 Task: Set the "Error resilience" for the FFmpeg audio/video decoder to 1.
Action: Mouse moved to (114, 32)
Screenshot: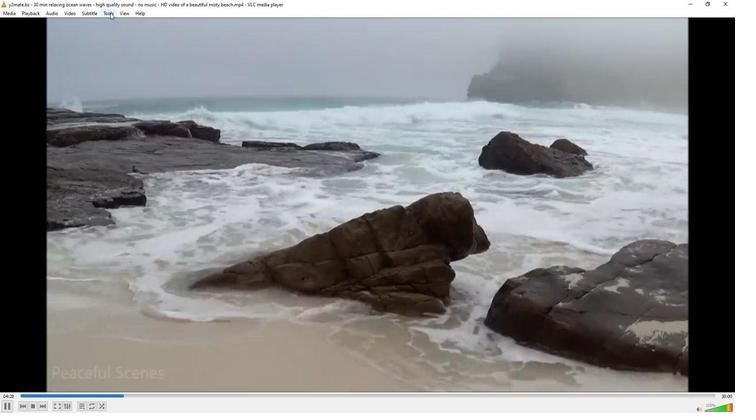 
Action: Mouse pressed left at (114, 32)
Screenshot: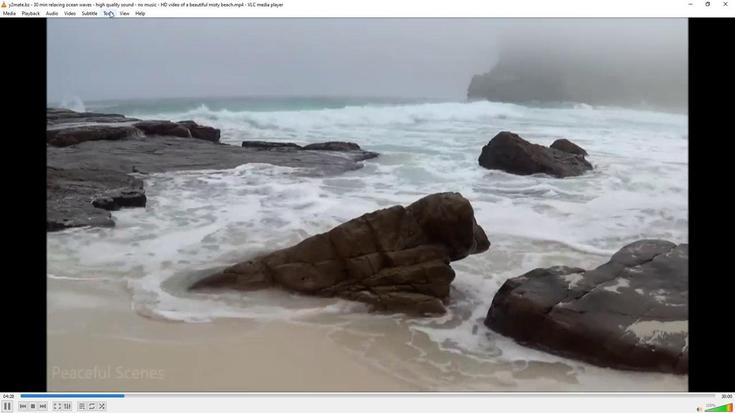
Action: Mouse moved to (147, 117)
Screenshot: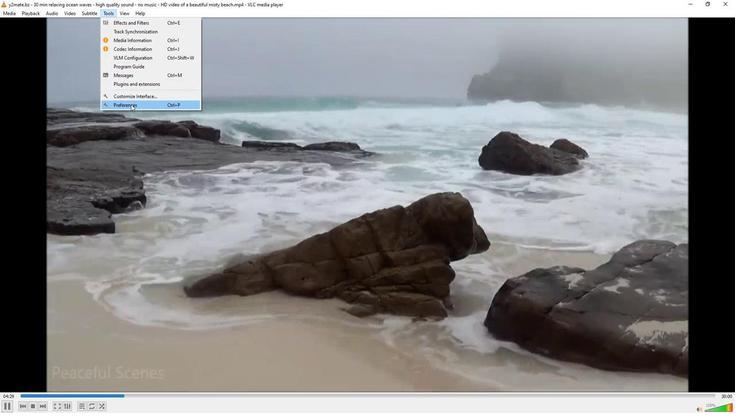 
Action: Mouse pressed left at (147, 117)
Screenshot: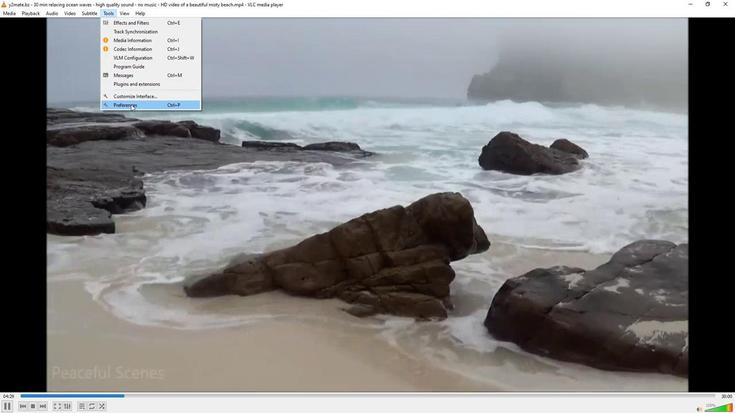
Action: Mouse moved to (83, 313)
Screenshot: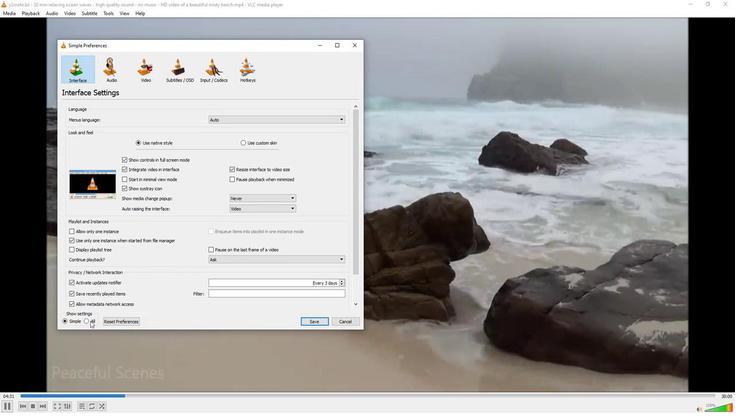 
Action: Mouse pressed left at (83, 313)
Screenshot: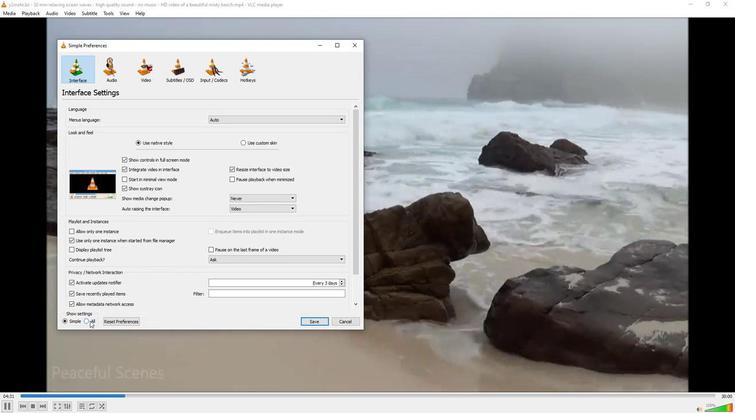 
Action: Mouse moved to (63, 214)
Screenshot: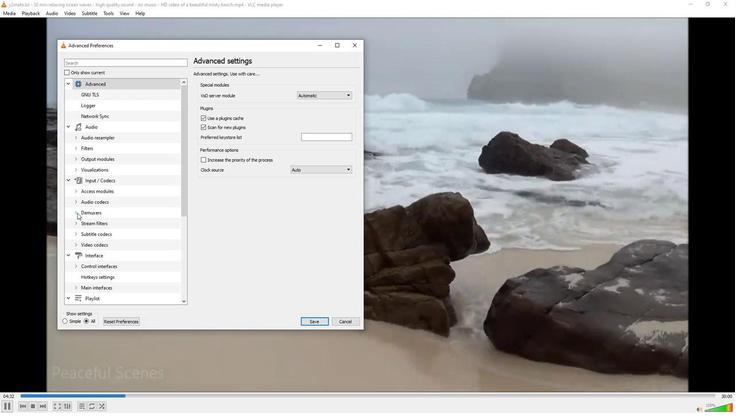 
Action: Mouse pressed left at (63, 214)
Screenshot: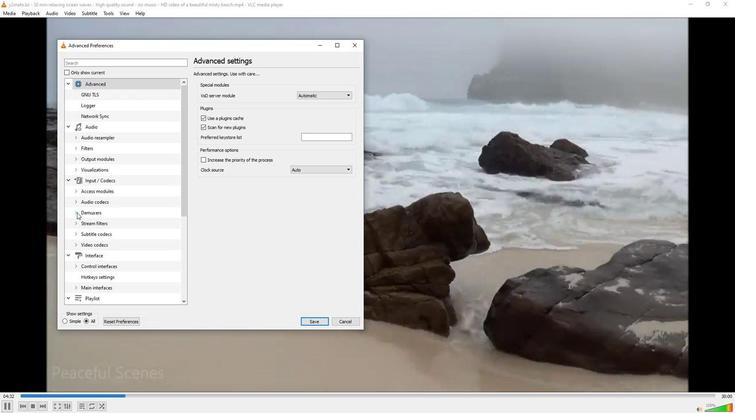 
Action: Mouse moved to (103, 228)
Screenshot: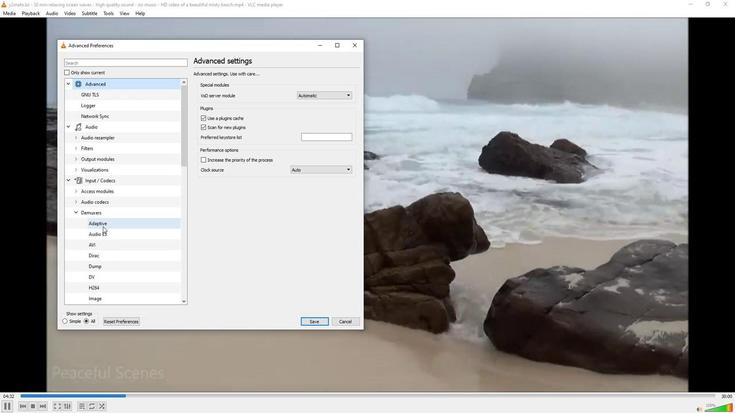 
Action: Mouse scrolled (103, 227) with delta (0, 0)
Screenshot: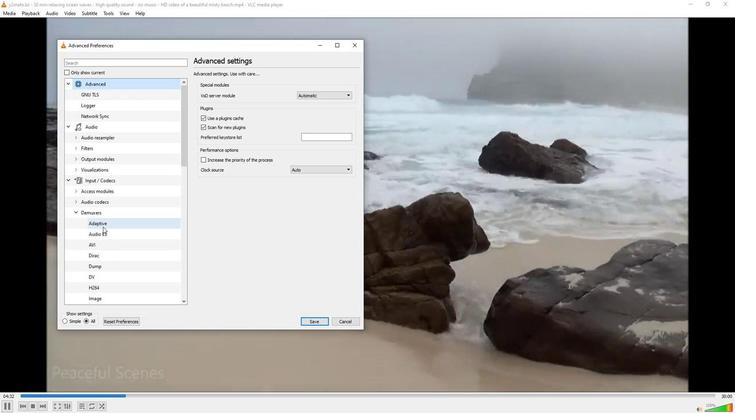 
Action: Mouse scrolled (103, 227) with delta (0, 0)
Screenshot: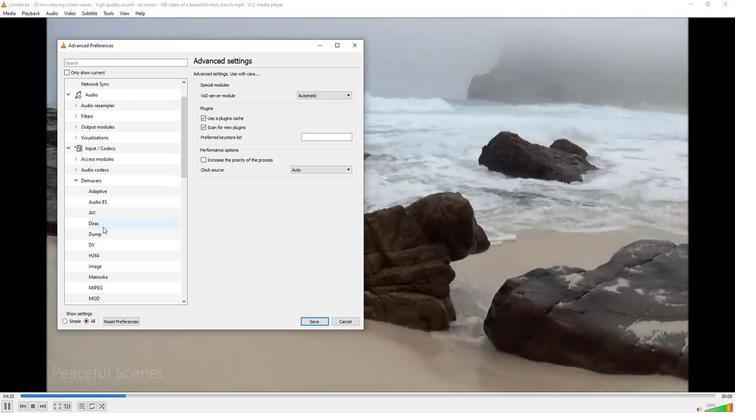 
Action: Mouse scrolled (103, 227) with delta (0, 0)
Screenshot: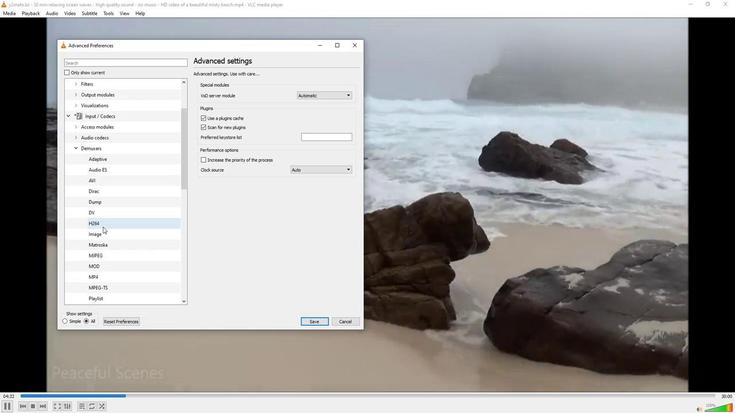 
Action: Mouse scrolled (103, 227) with delta (0, 0)
Screenshot: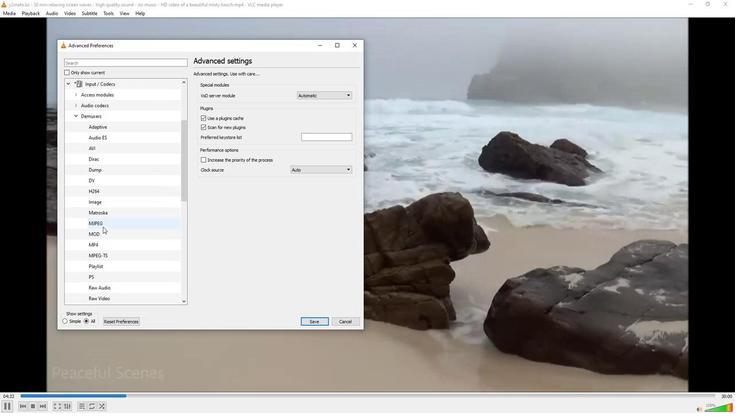 
Action: Mouse moved to (103, 228)
Screenshot: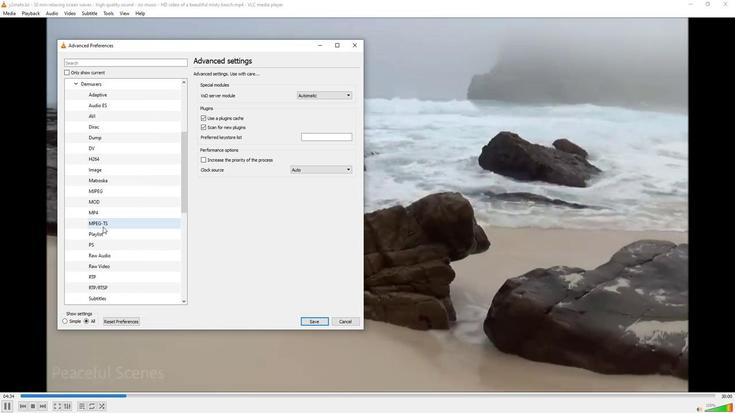 
Action: Mouse scrolled (103, 227) with delta (0, 0)
Screenshot: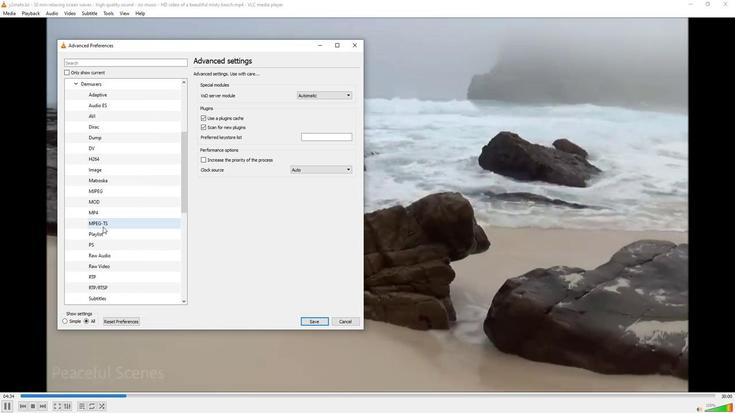 
Action: Mouse scrolled (103, 227) with delta (0, 0)
Screenshot: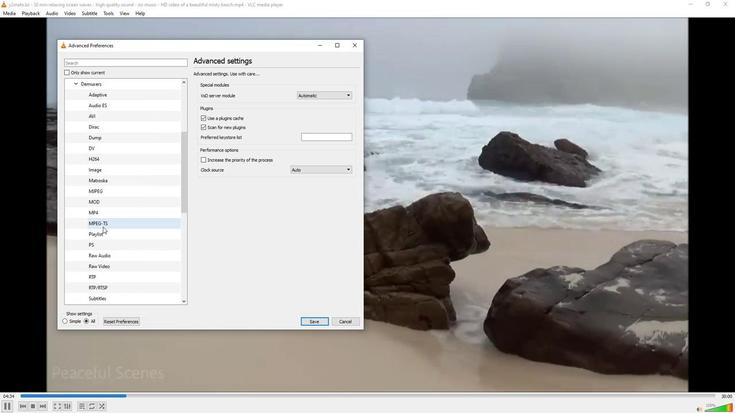 
Action: Mouse moved to (64, 272)
Screenshot: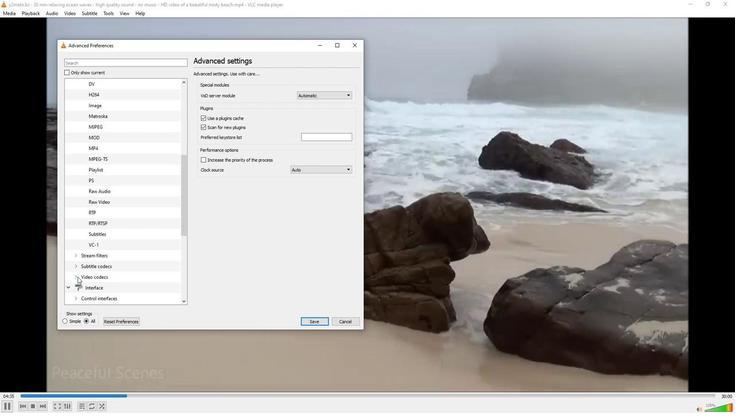 
Action: Mouse pressed left at (64, 272)
Screenshot: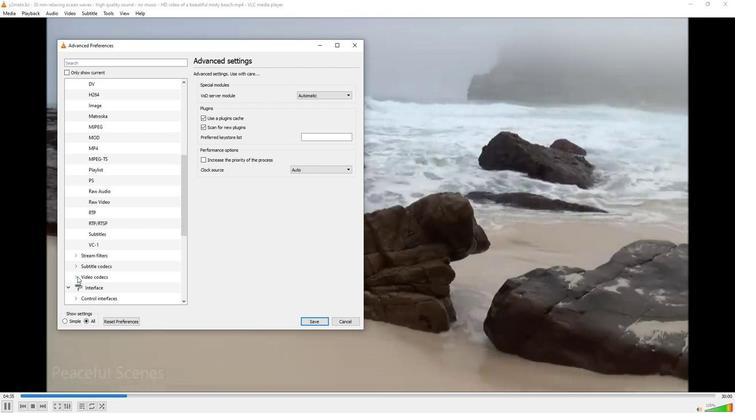 
Action: Mouse moved to (103, 290)
Screenshot: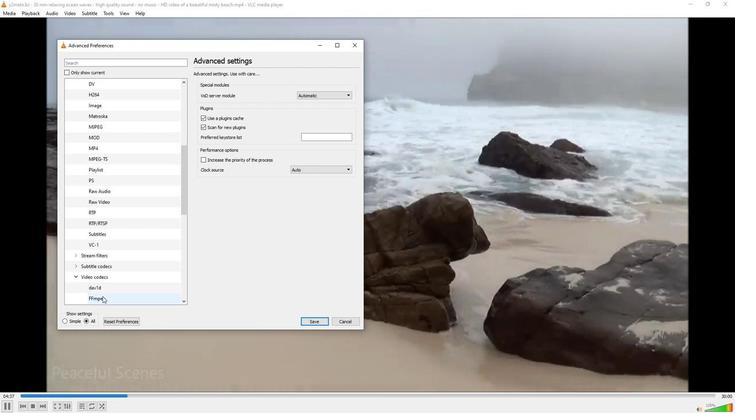 
Action: Mouse pressed left at (103, 290)
Screenshot: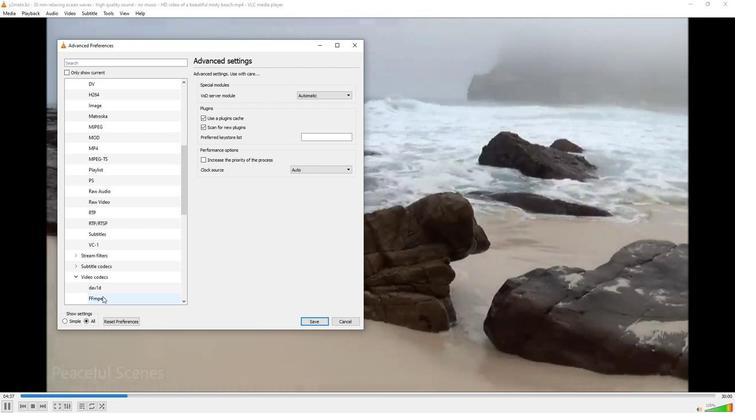 
Action: Mouse moved to (474, 137)
Screenshot: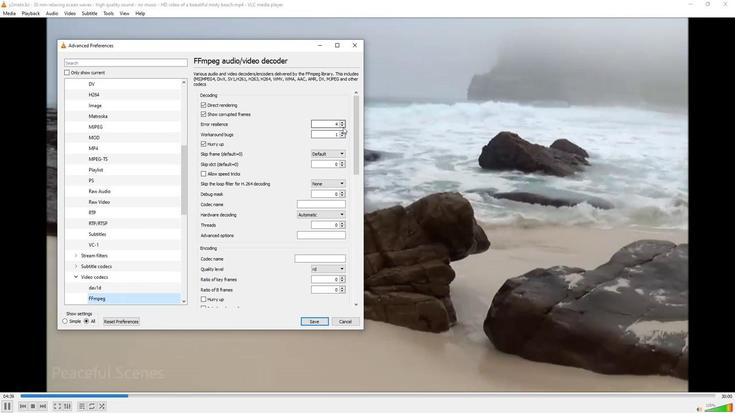 
Action: Mouse pressed left at (474, 137)
Screenshot: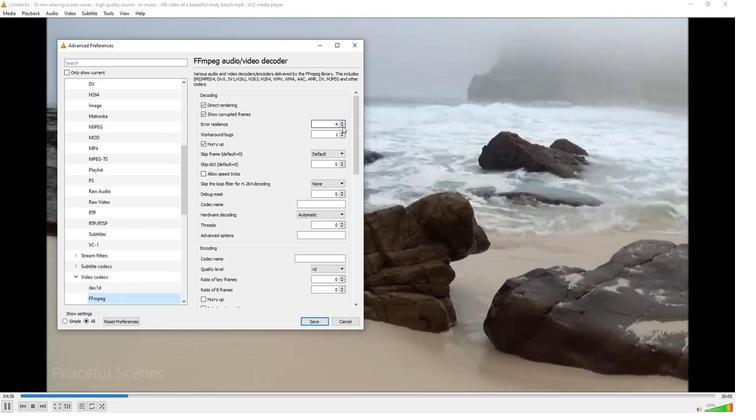 
Action: Mouse pressed left at (474, 137)
Screenshot: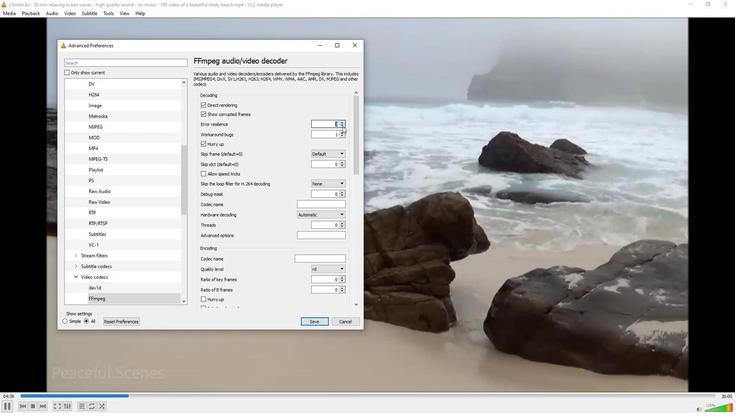 
Action: Mouse pressed left at (474, 137)
Screenshot: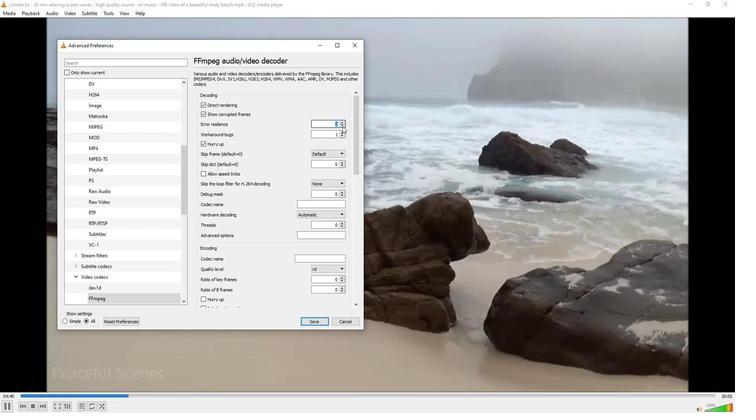 
Action: Mouse moved to (380, 154)
Screenshot: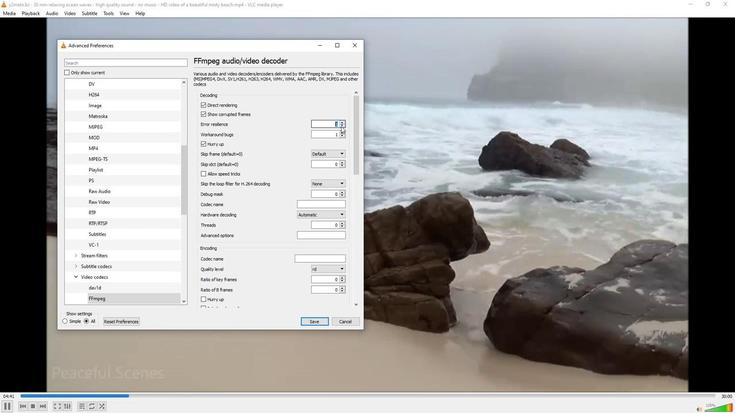 
